 Task: Create a section Cross-functional Collaboration Sprint and in the section, add a milestone Cloud Data Migration in the project Ubertech.
Action: Mouse moved to (71, 410)
Screenshot: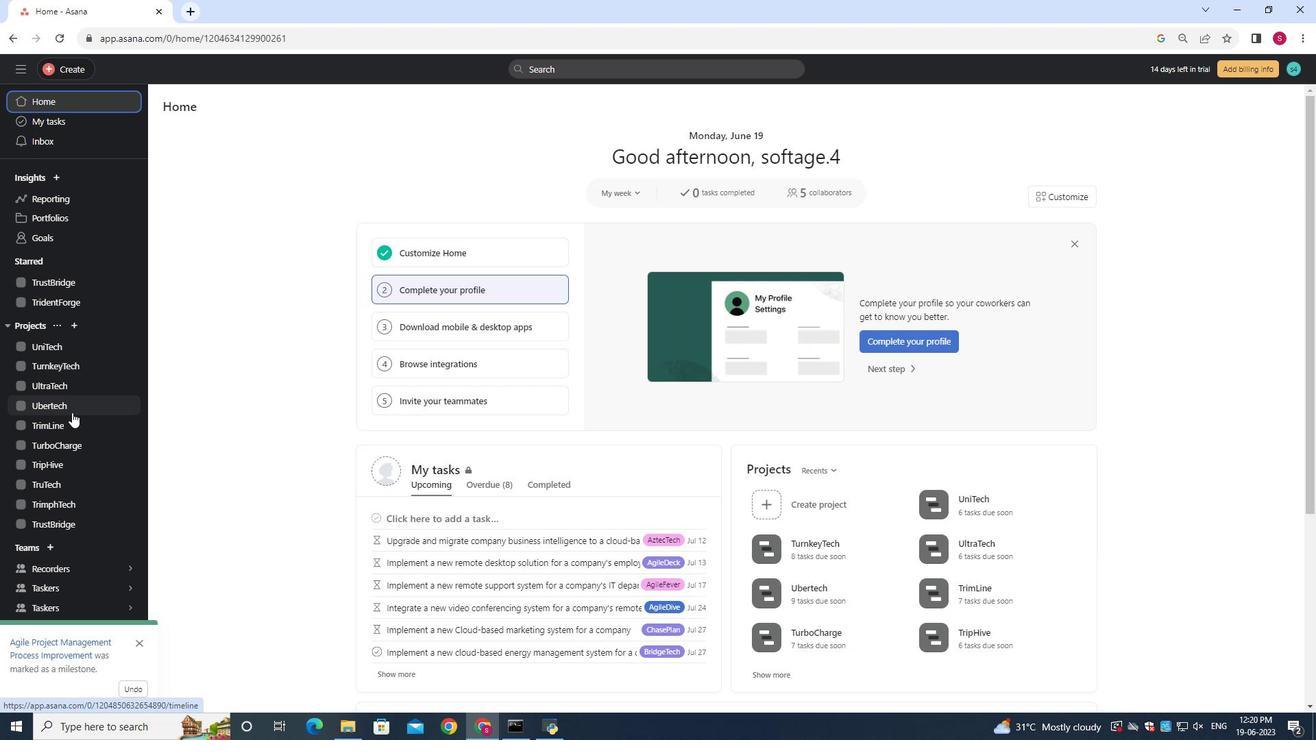 
Action: Mouse pressed left at (71, 410)
Screenshot: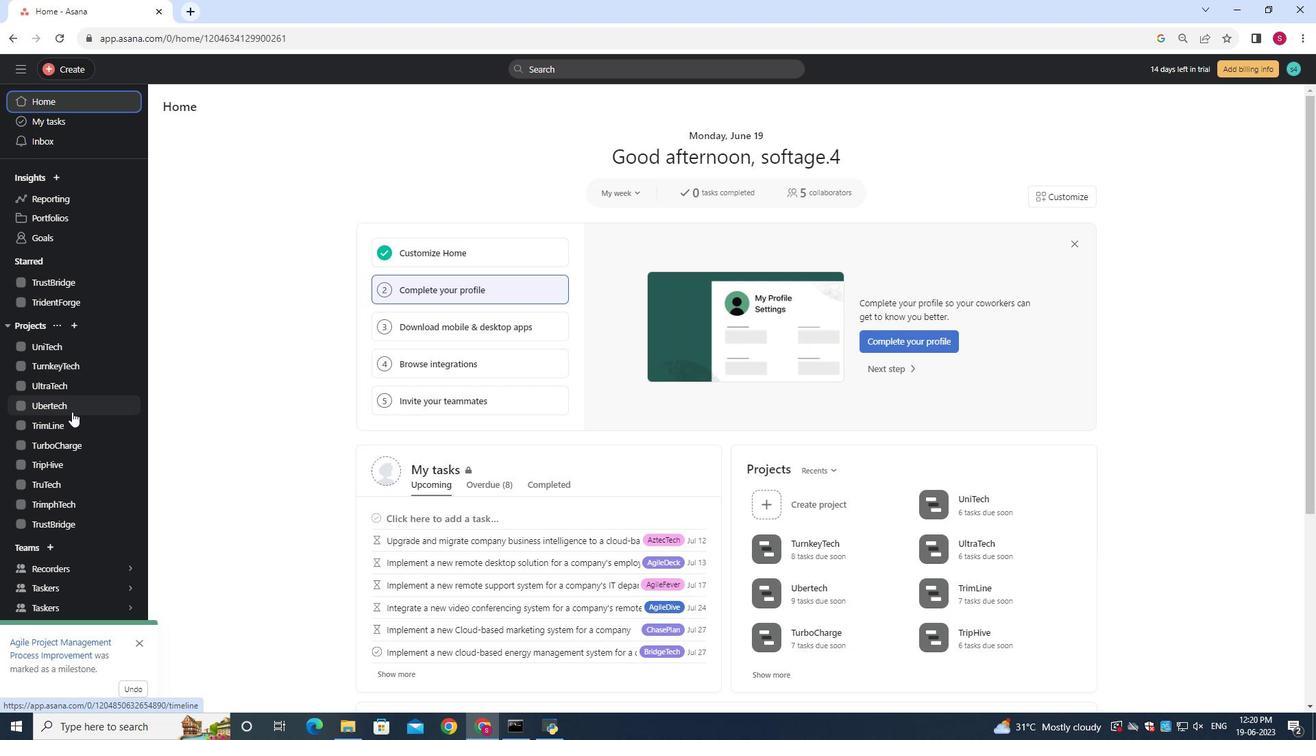 
Action: Mouse moved to (221, 163)
Screenshot: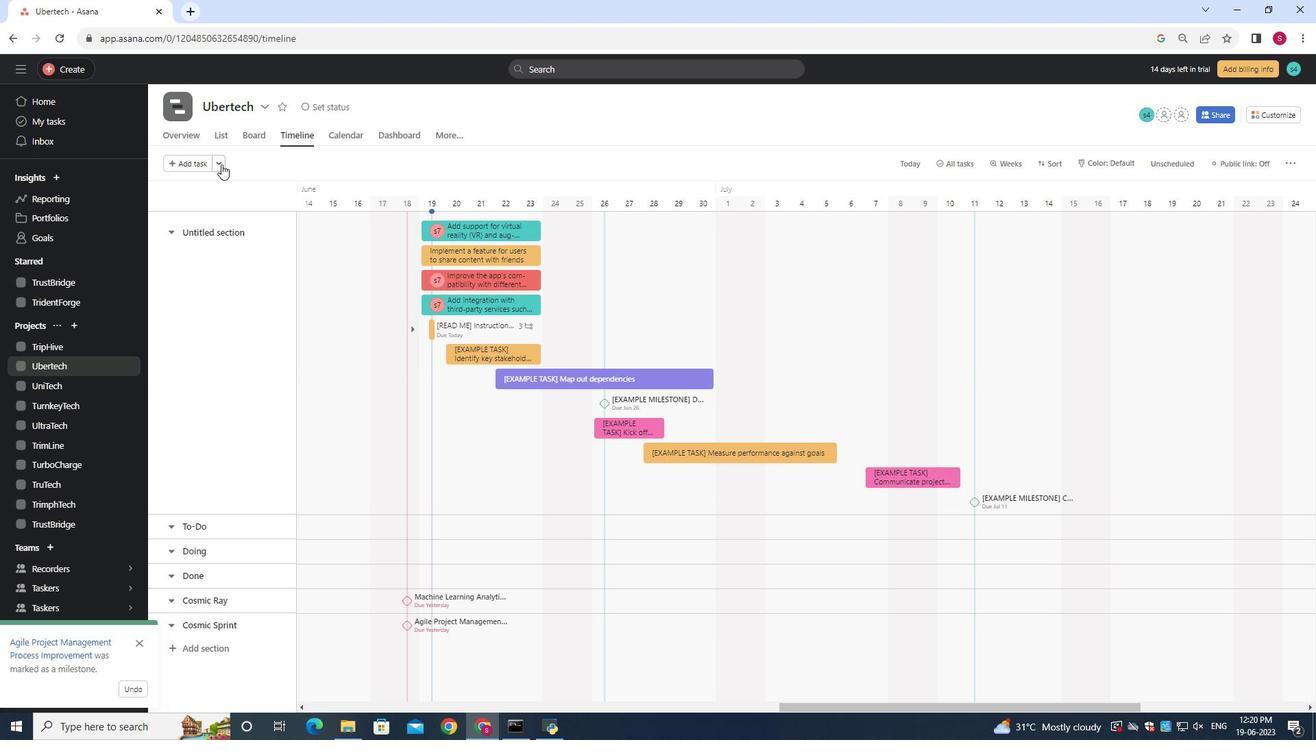 
Action: Mouse pressed left at (221, 163)
Screenshot: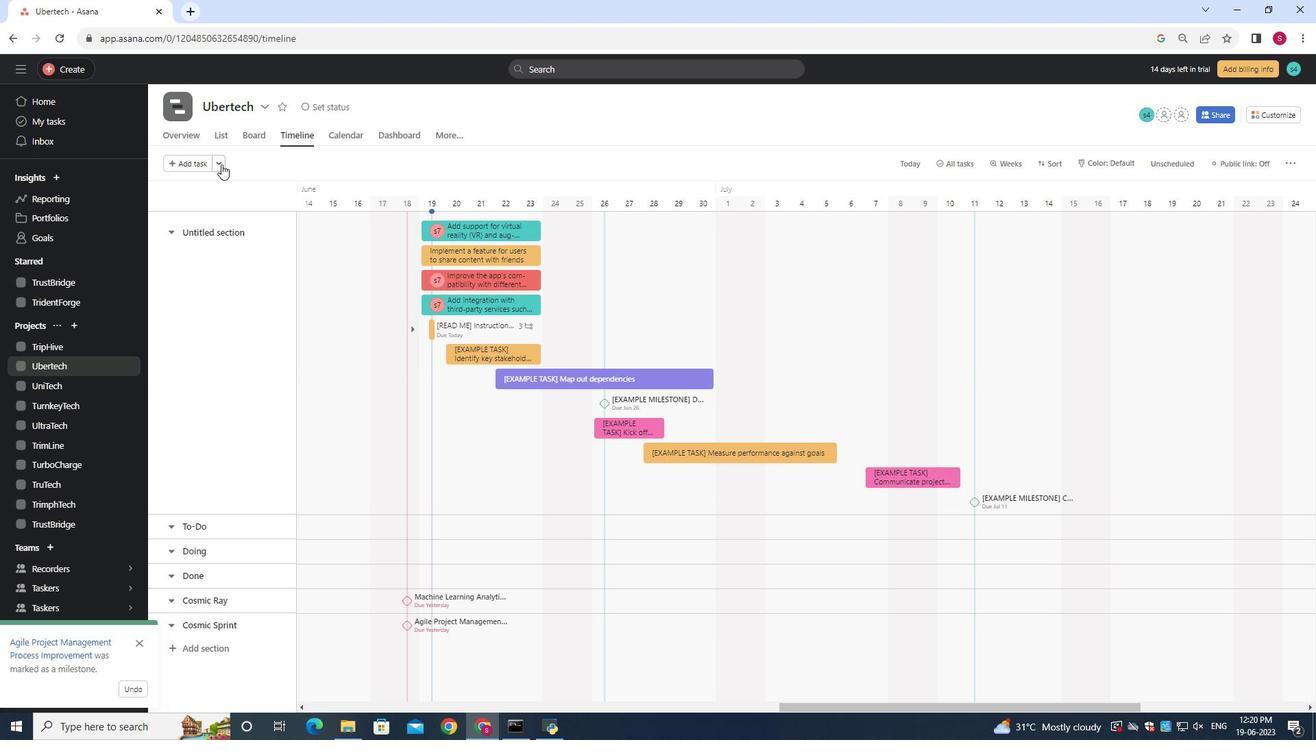 
Action: Mouse moved to (235, 183)
Screenshot: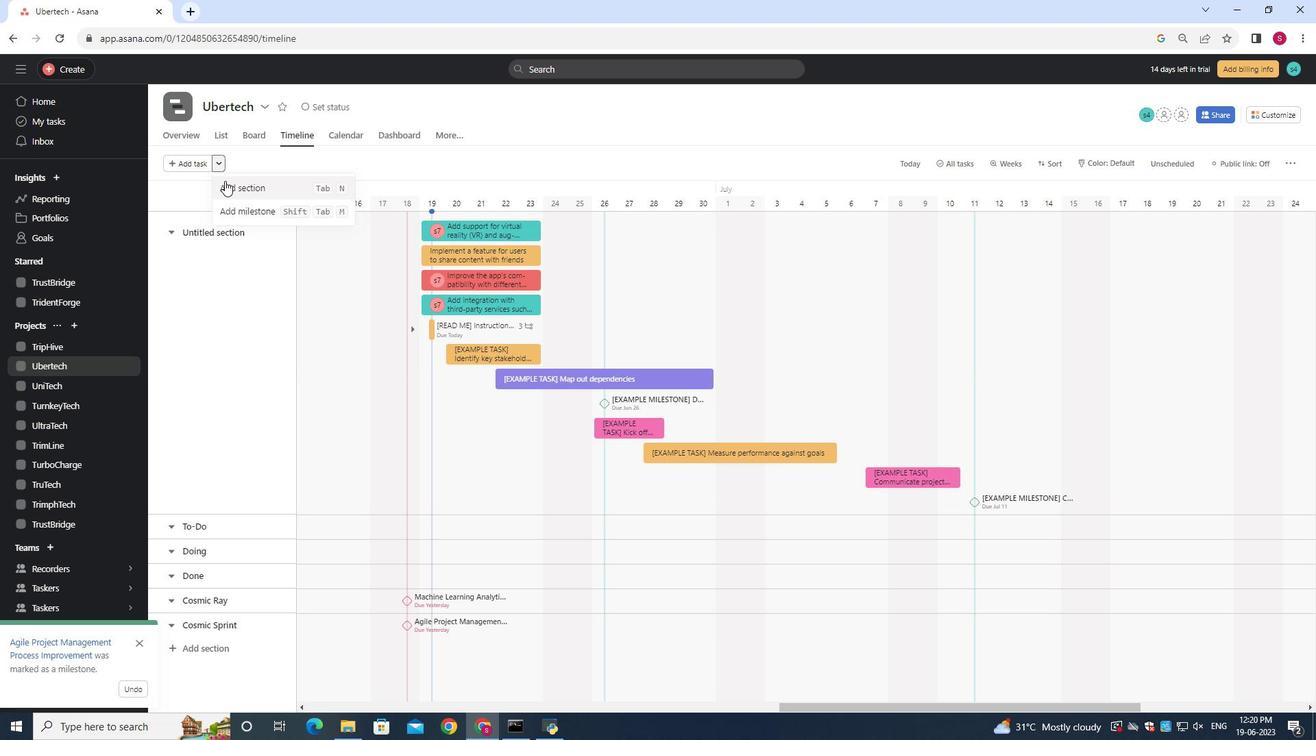 
Action: Mouse pressed left at (235, 183)
Screenshot: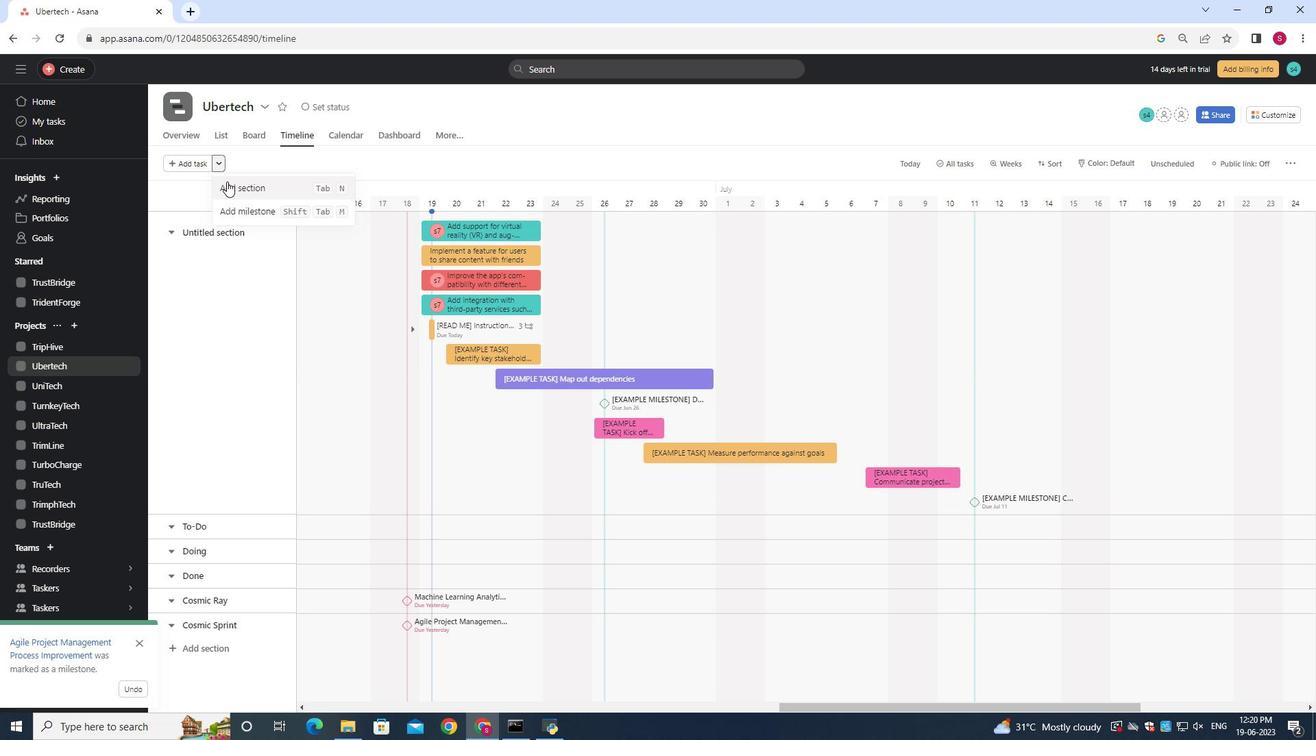 
Action: Mouse moved to (235, 183)
Screenshot: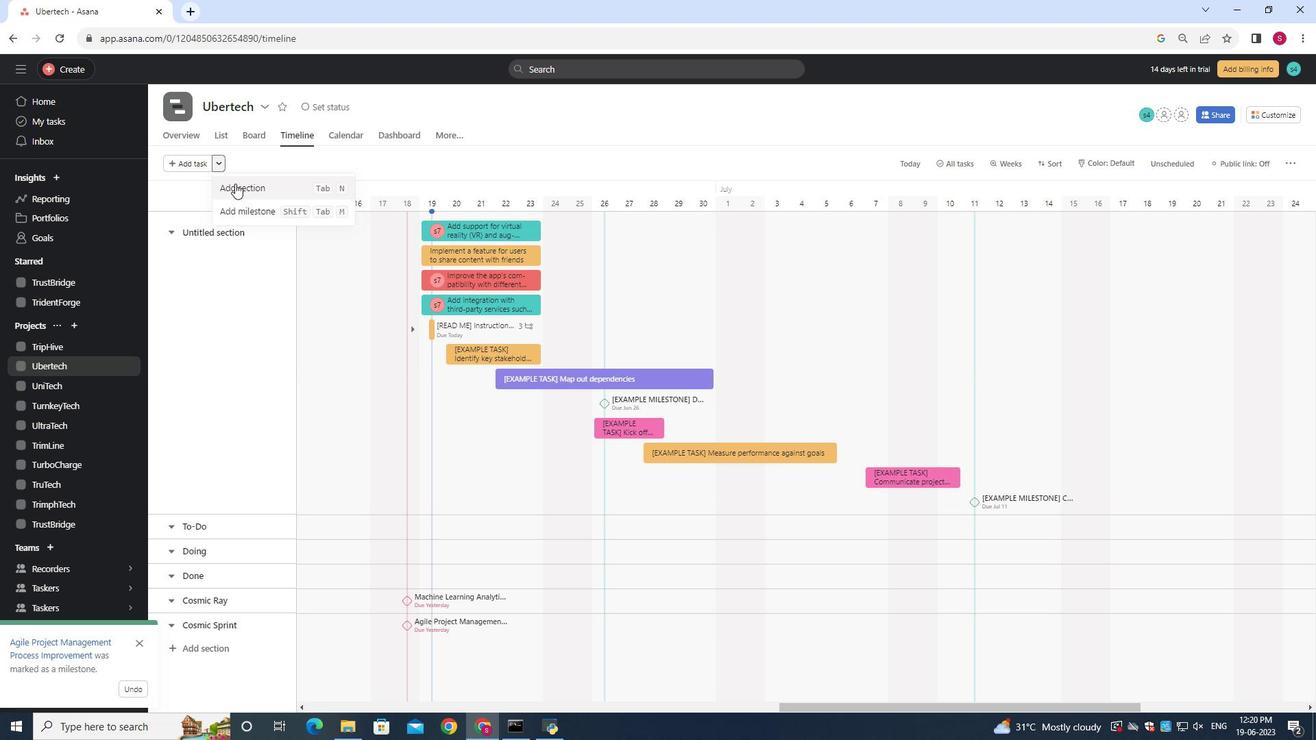 
Action: Key pressed <Key.shift>Cross-<Key.shift>functional<Key.space><Key.shift>Collaboration<Key.space><Key.shift>Sprint<Key.space>
Screenshot: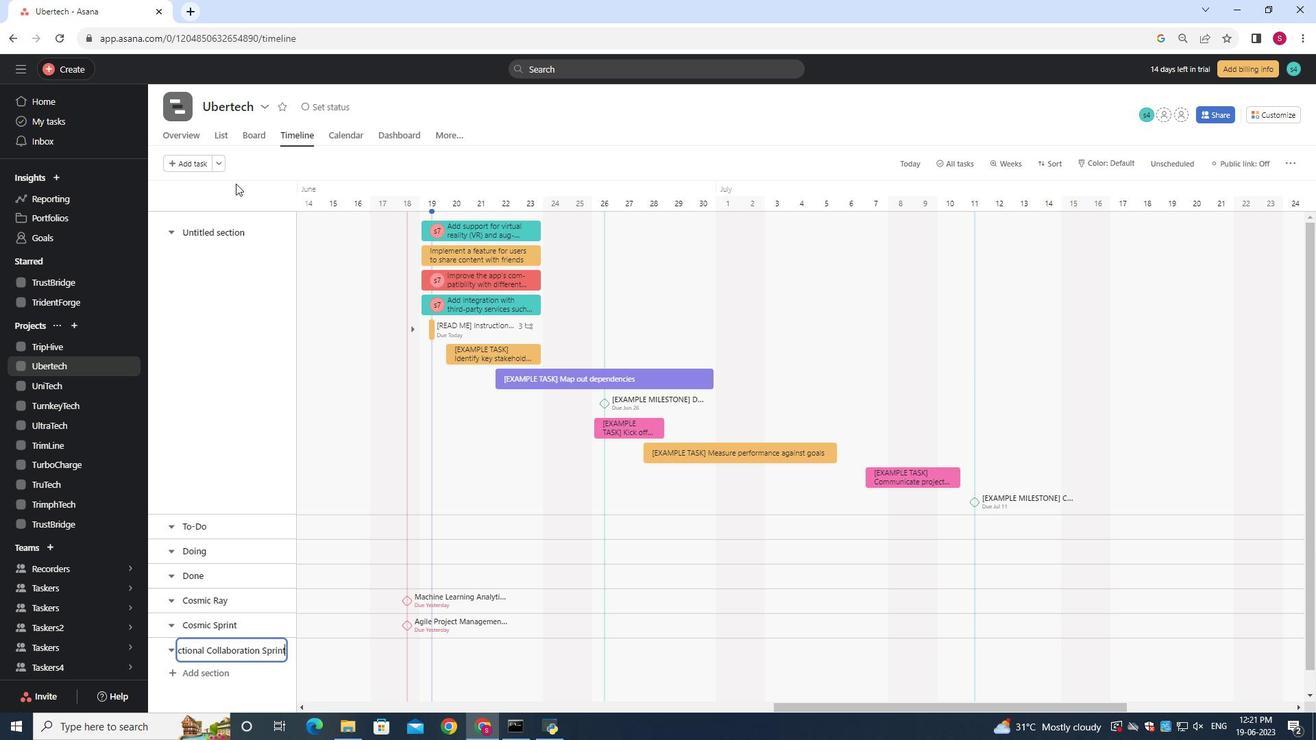 
Action: Mouse moved to (324, 647)
Screenshot: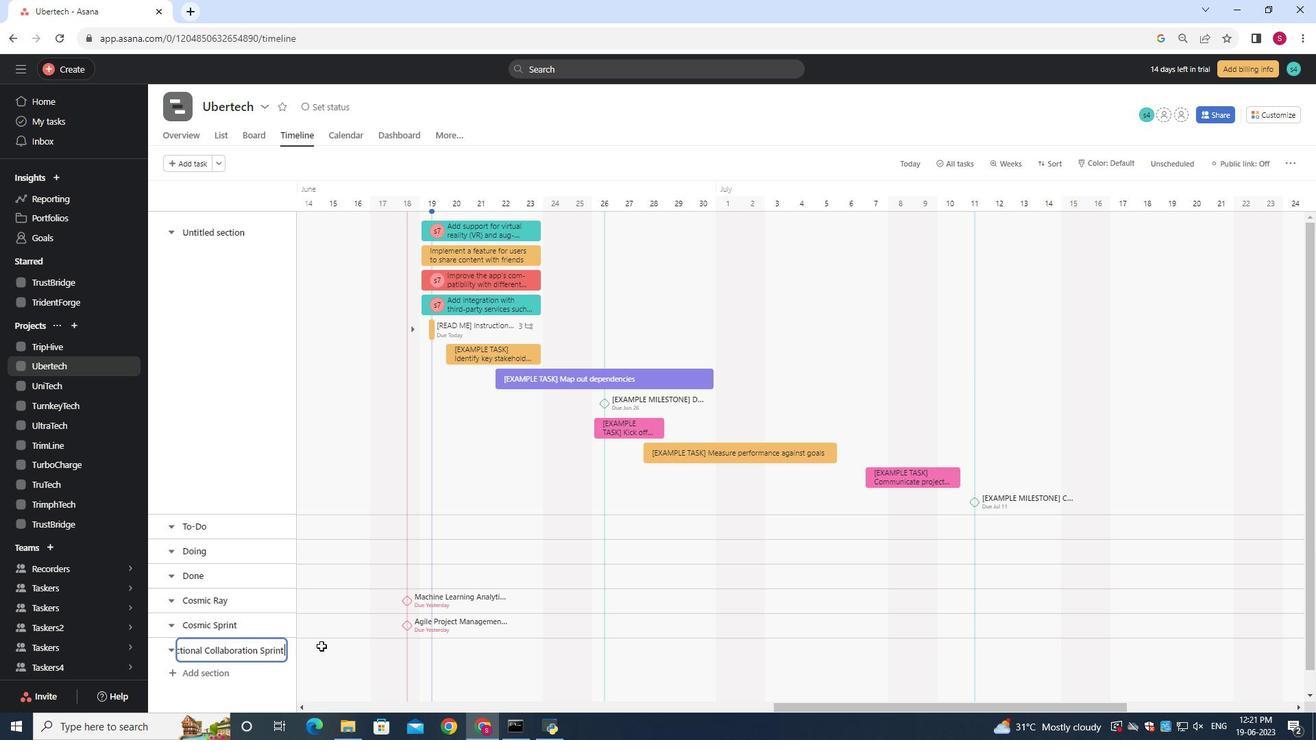 
Action: Mouse pressed left at (324, 647)
Screenshot: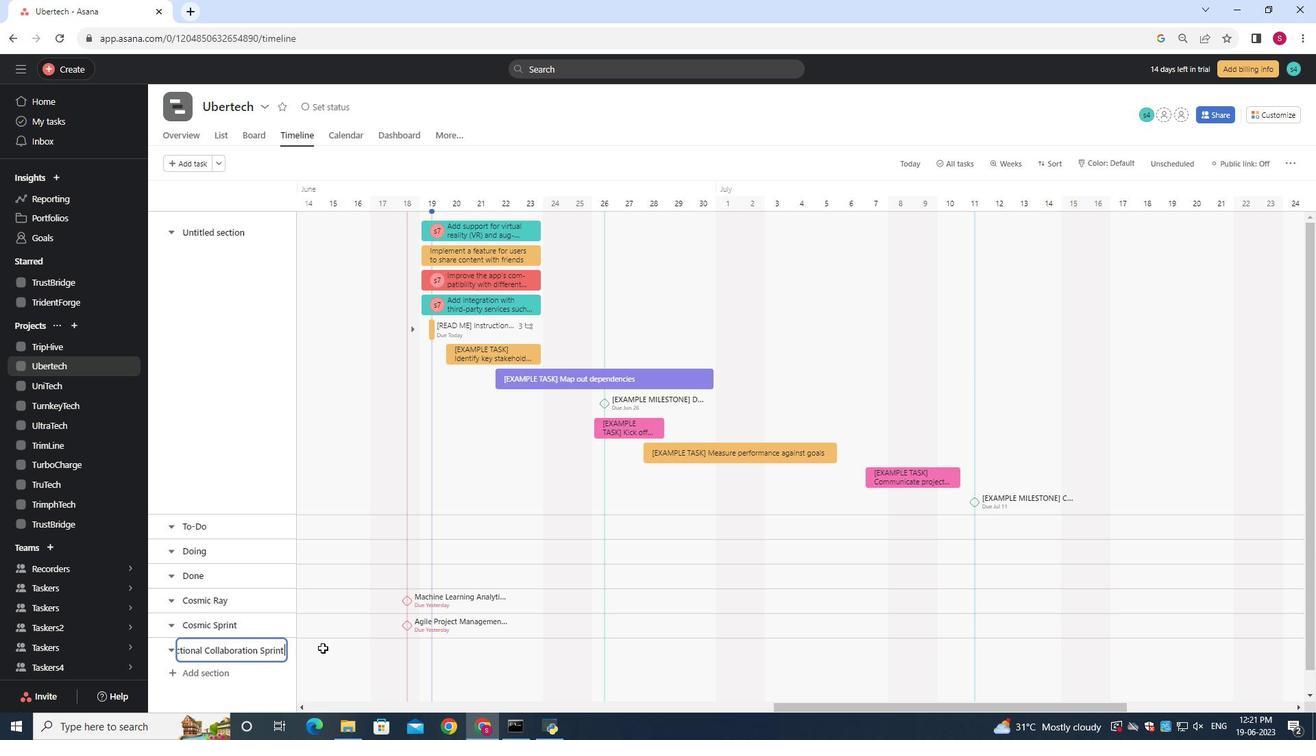 
Action: Key pressed <Key.shift><Key.shift><Key.shift><Key.shift><Key.shift><Key.shift><Key.shift><Key.shift><Key.shift><Key.shift>Cloud<Key.space><Key.shift>Data<Key.space><Key.shift><Key.shift>Migration<Key.space>
Screenshot: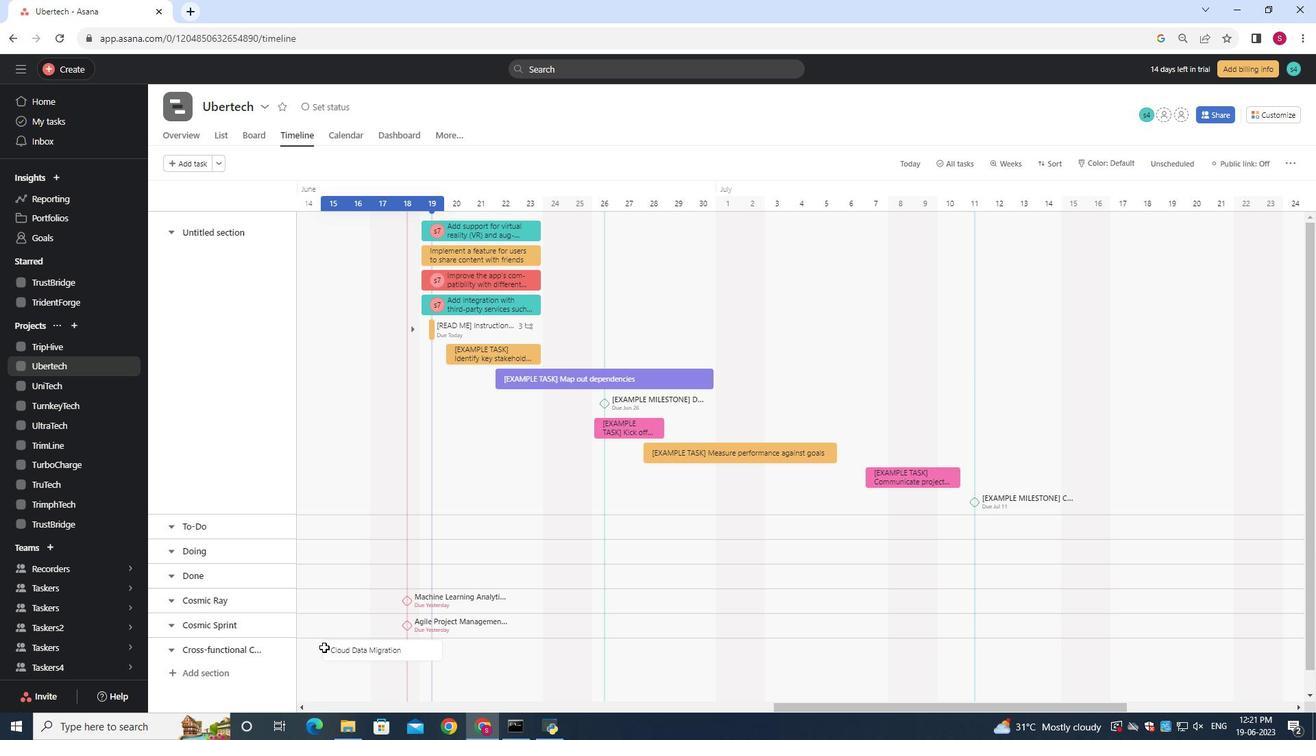 
Action: Mouse moved to (357, 651)
Screenshot: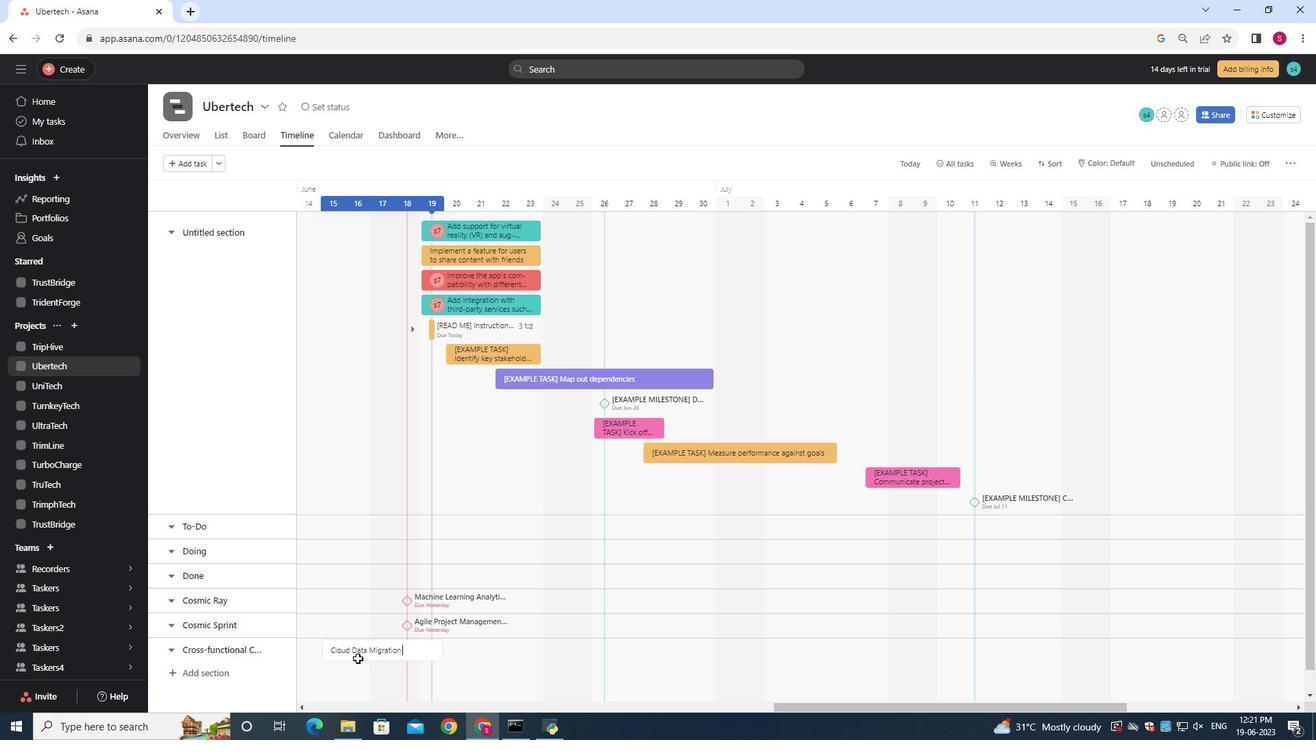 
Action: Mouse pressed right at (357, 651)
Screenshot: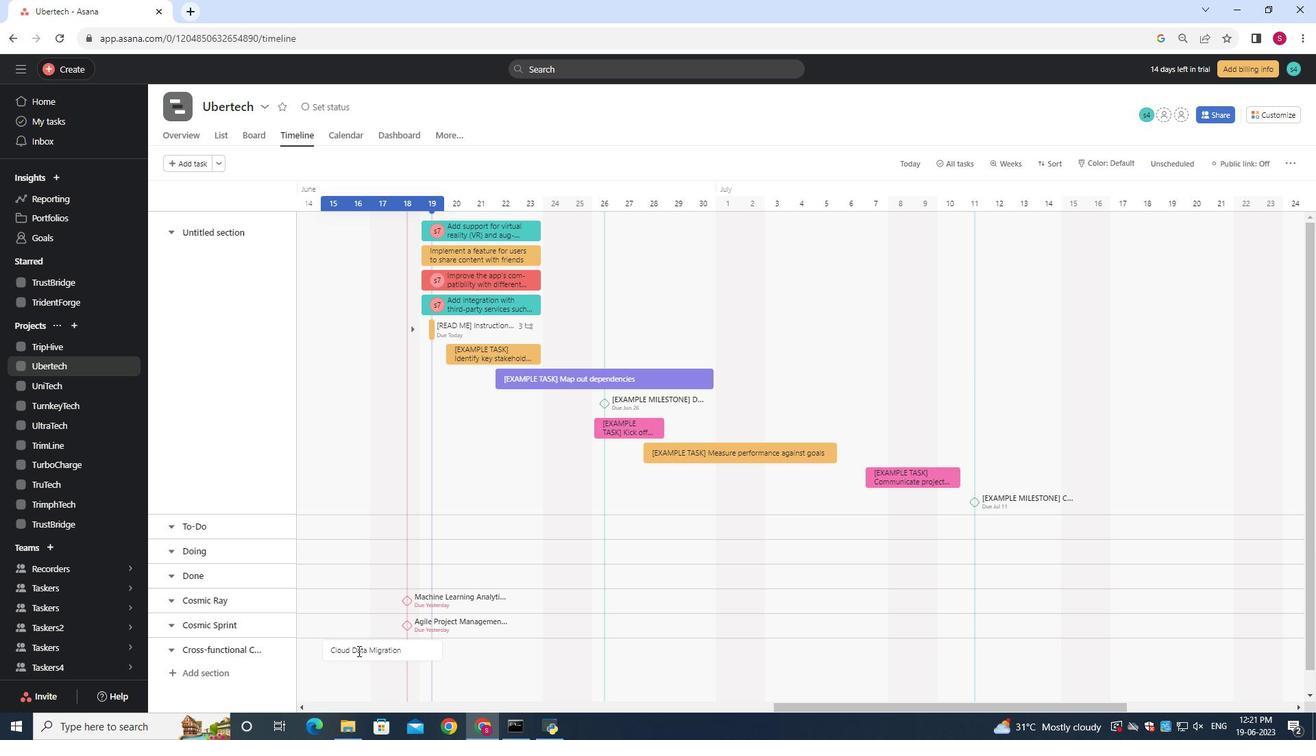 
Action: Mouse moved to (395, 585)
Screenshot: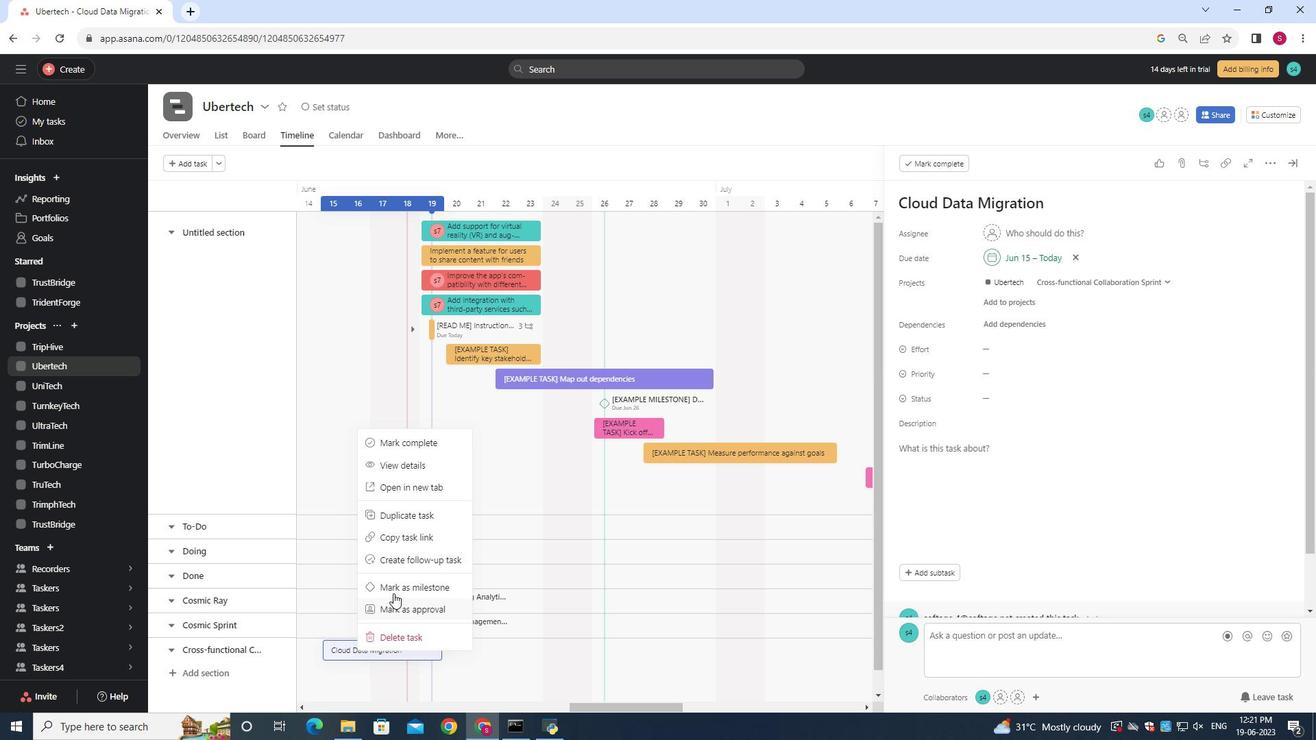 
Action: Mouse pressed left at (395, 585)
Screenshot: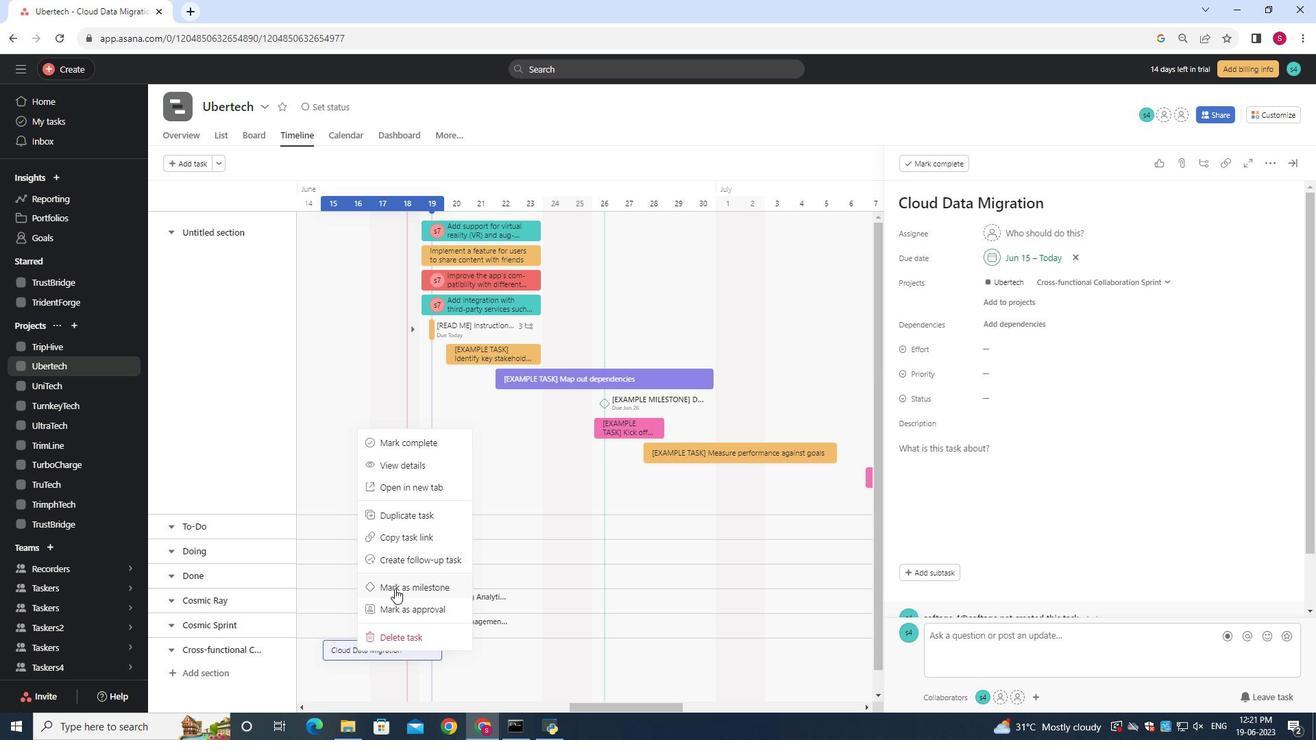 
Action: Mouse moved to (396, 585)
Screenshot: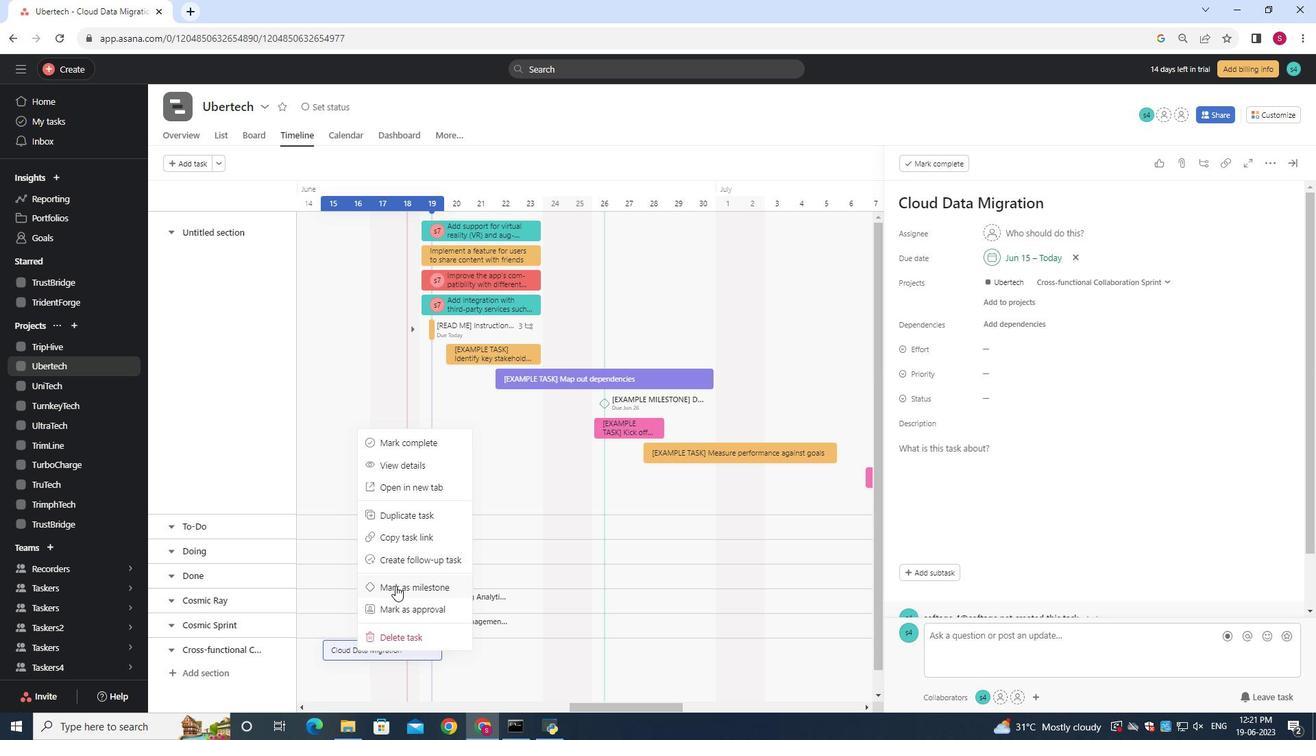 
